 Task: Remove interval 1 from the date January 26, 2024.
Action: Mouse moved to (486, 374)
Screenshot: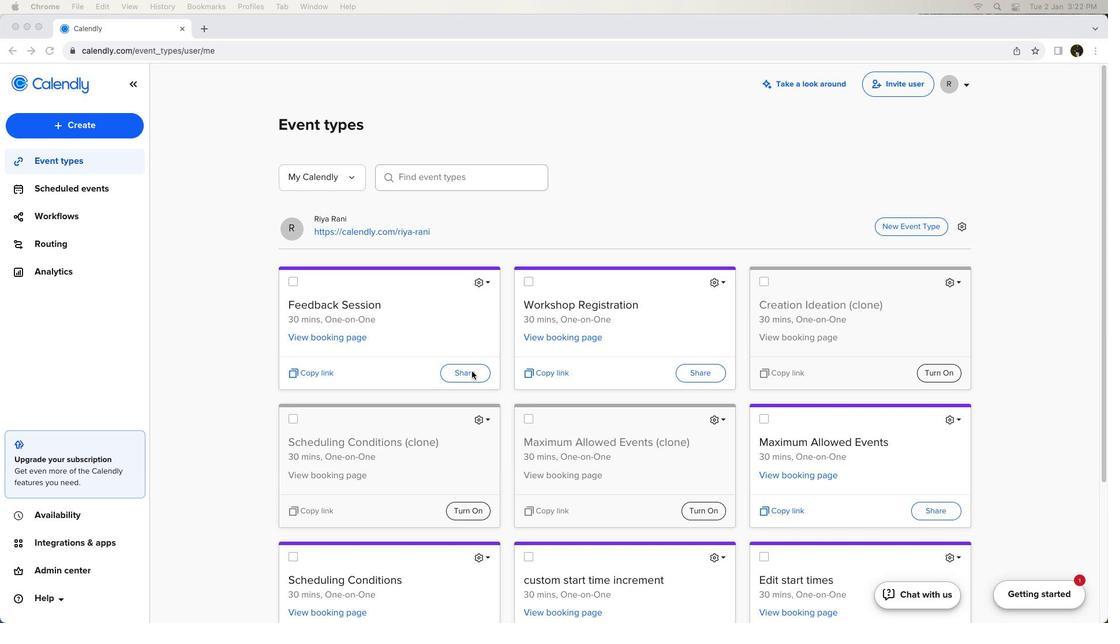 
Action: Mouse pressed left at (486, 374)
Screenshot: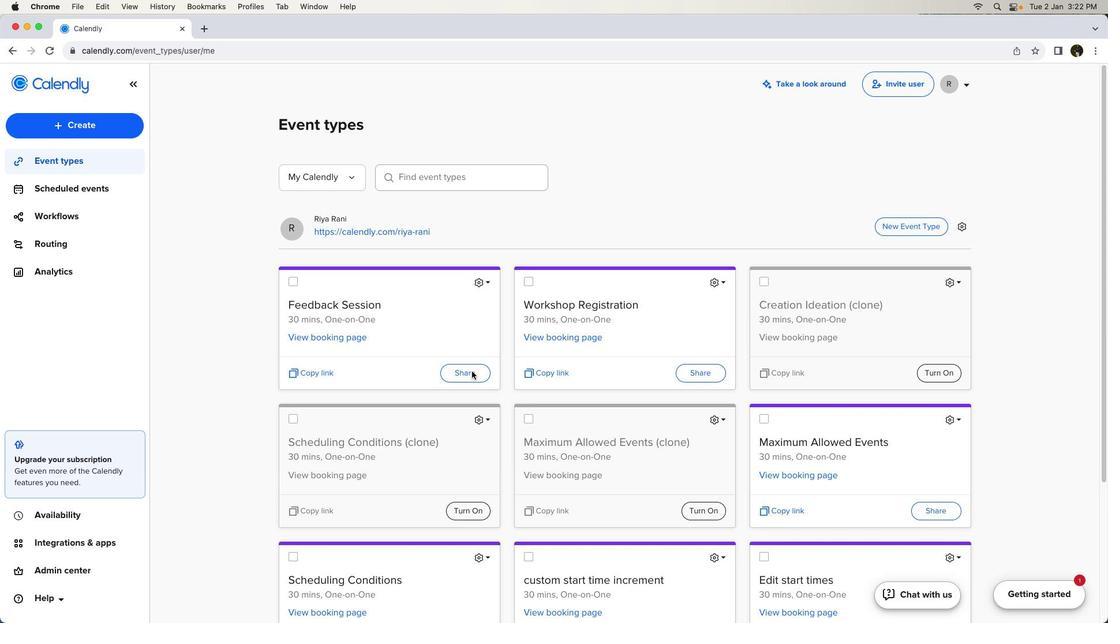 
Action: Mouse pressed left at (486, 374)
Screenshot: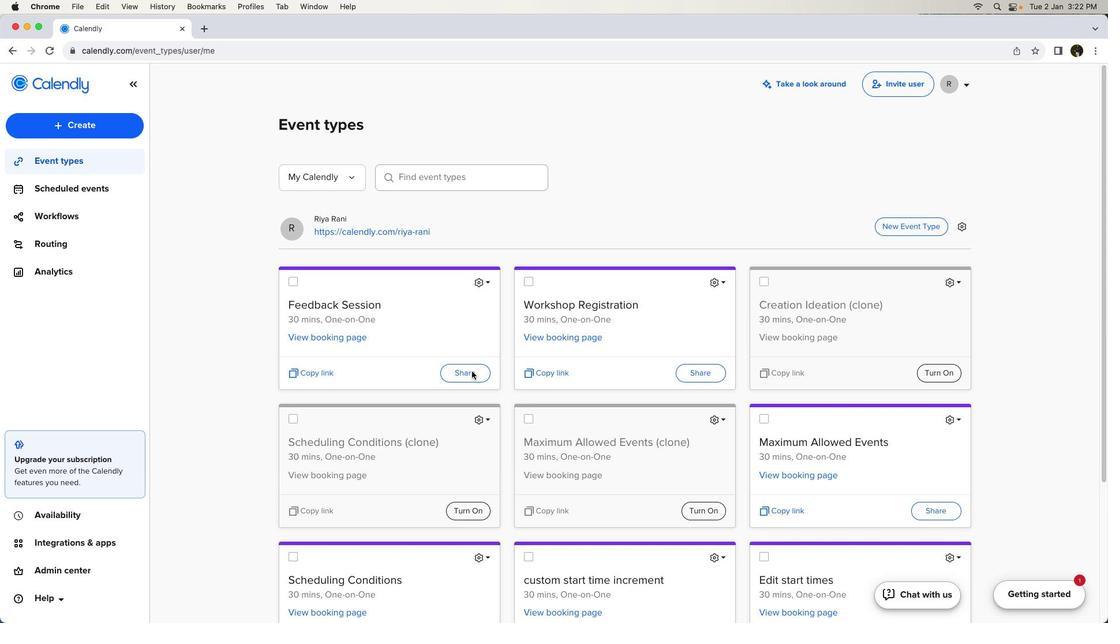 
Action: Mouse moved to (677, 353)
Screenshot: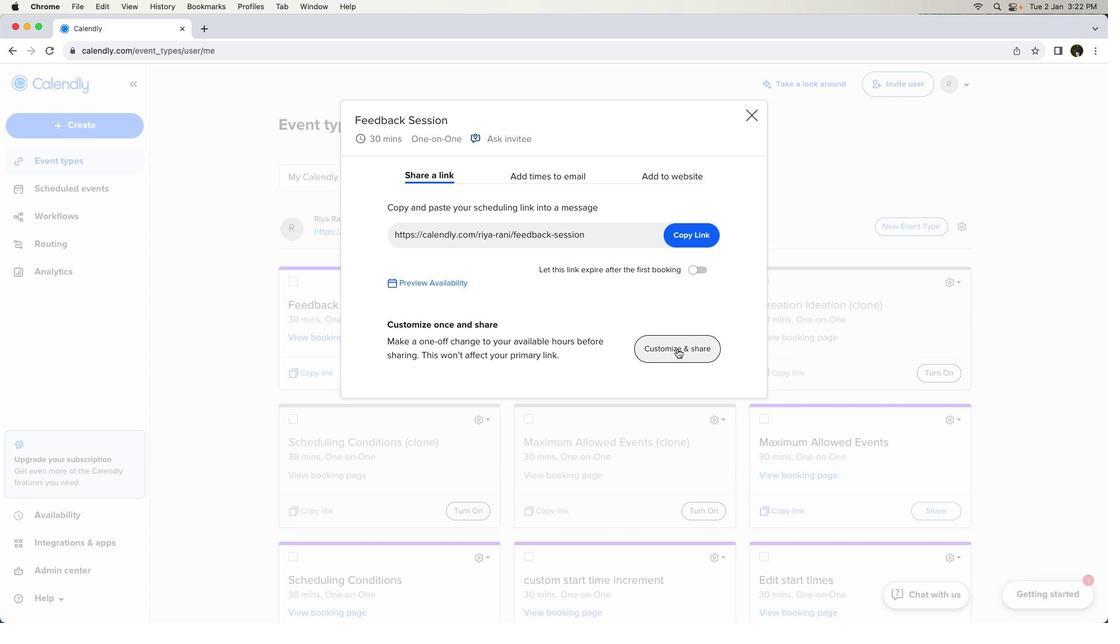
Action: Mouse pressed left at (677, 353)
Screenshot: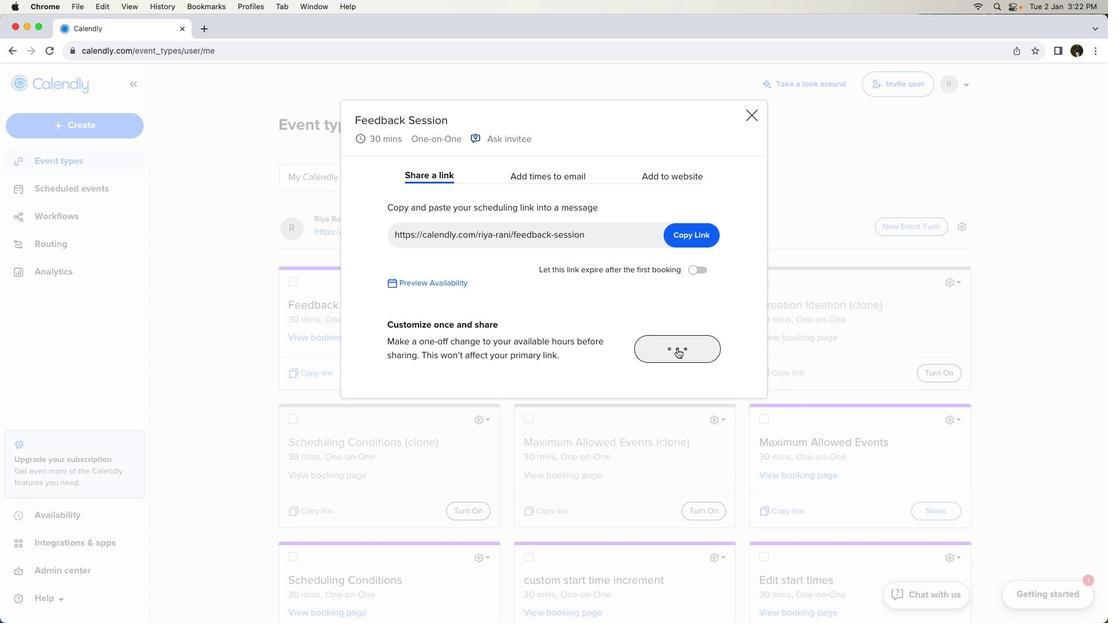 
Action: Mouse moved to (635, 396)
Screenshot: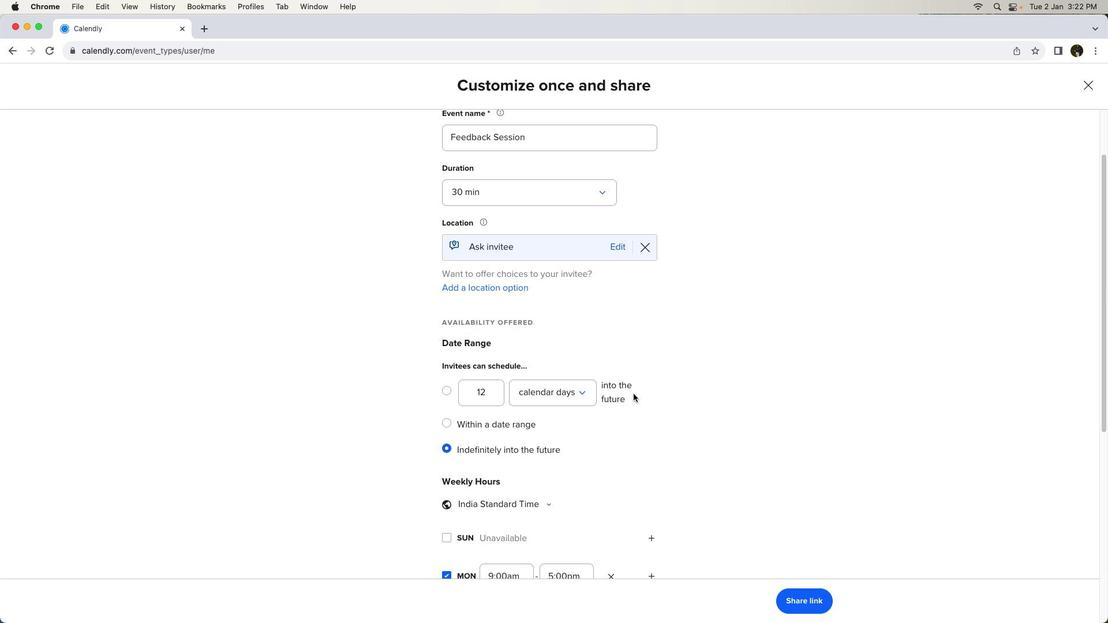 
Action: Mouse scrolled (635, 396) with delta (48, 31)
Screenshot: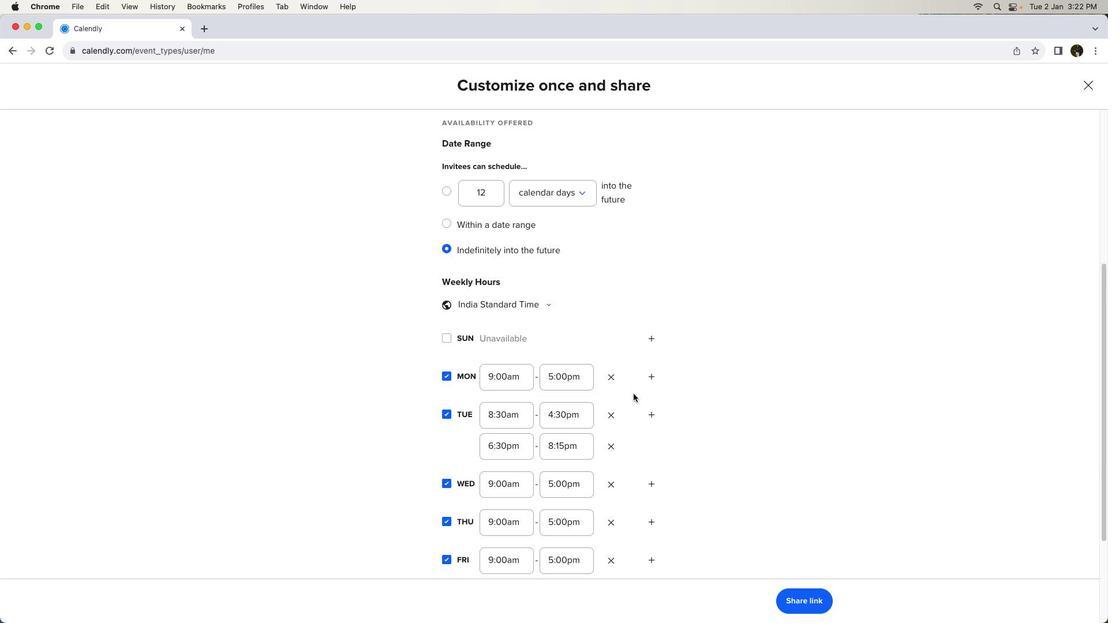 
Action: Mouse moved to (635, 396)
Screenshot: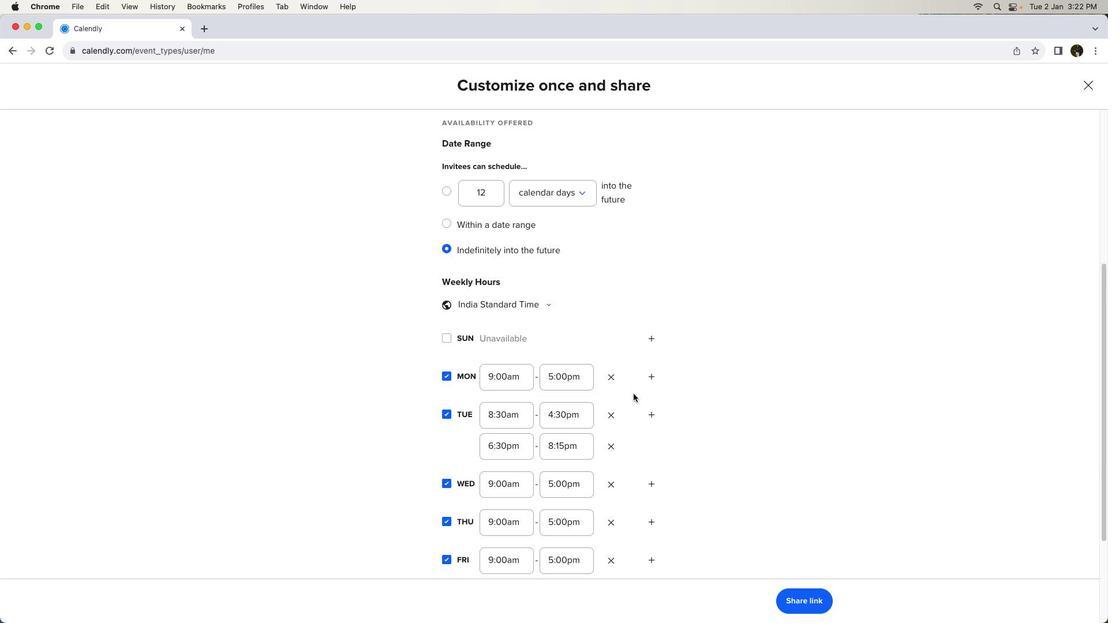 
Action: Mouse scrolled (635, 396) with delta (48, 31)
Screenshot: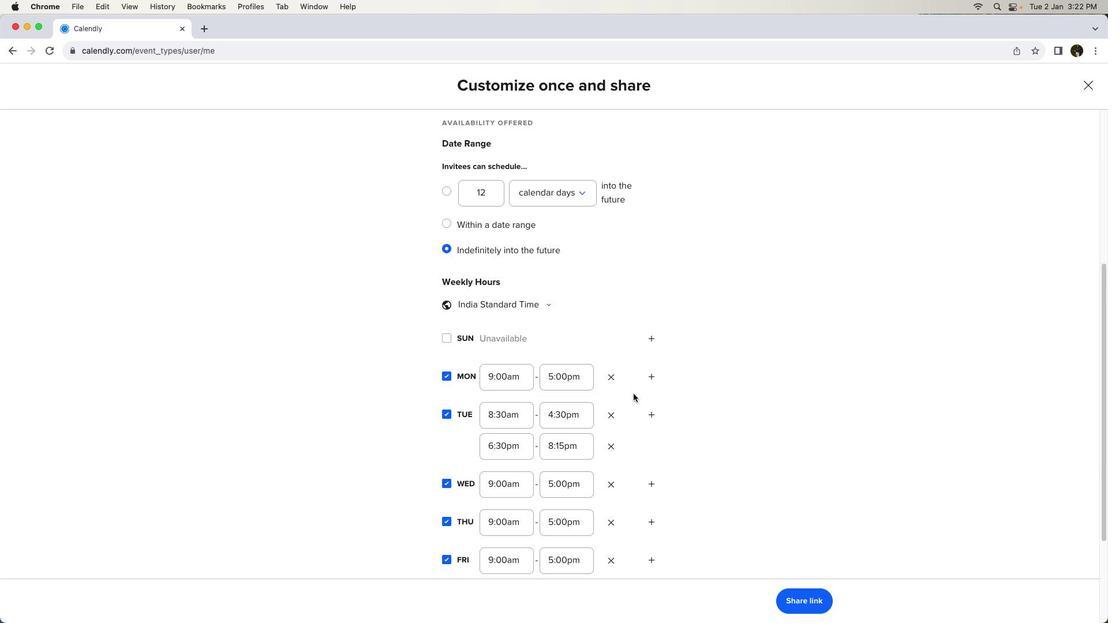 
Action: Mouse moved to (636, 395)
Screenshot: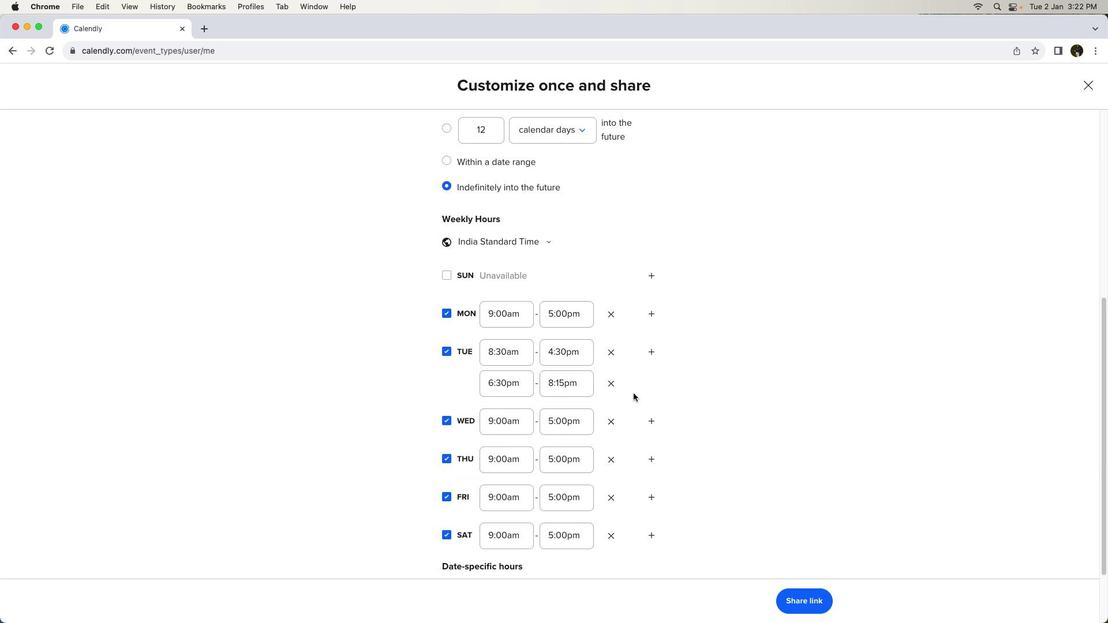 
Action: Mouse scrolled (636, 395) with delta (48, 31)
Screenshot: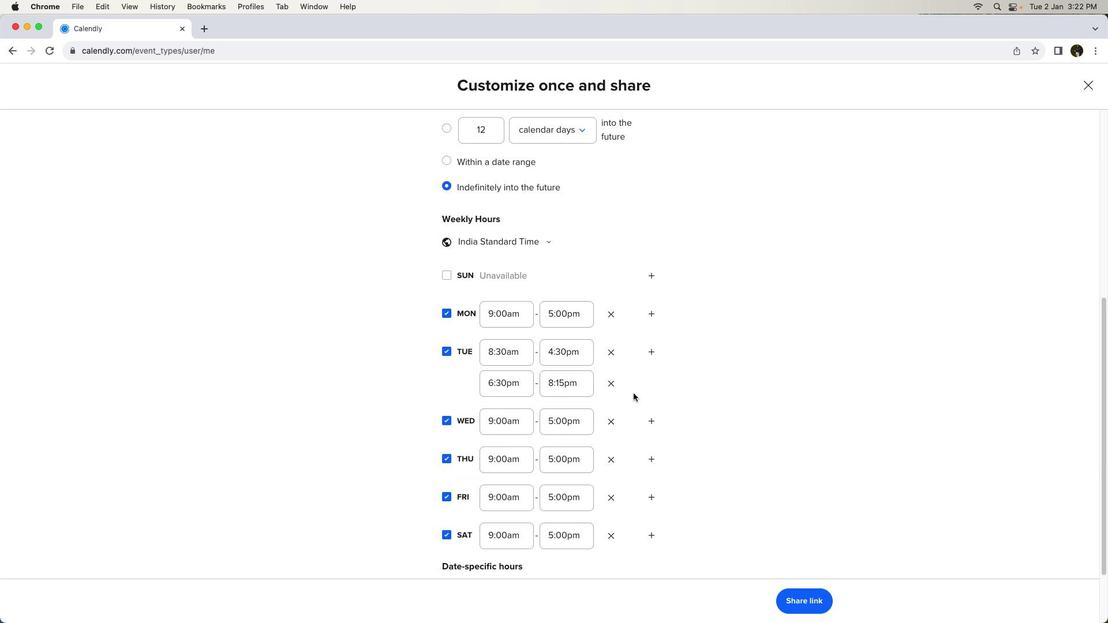 
Action: Mouse scrolled (636, 395) with delta (48, 30)
Screenshot: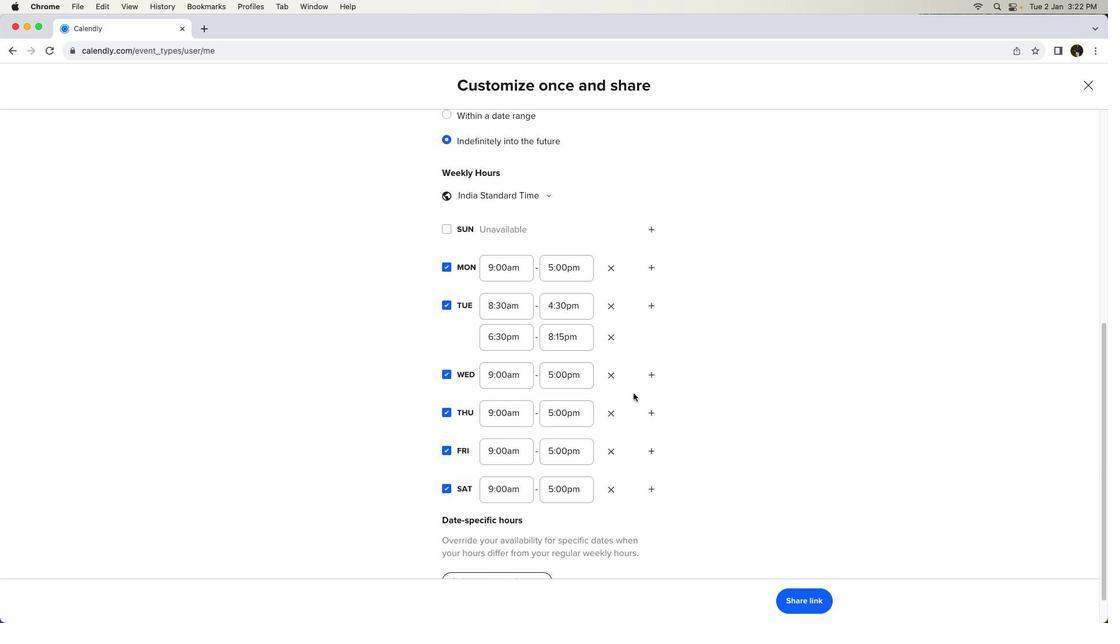 
Action: Mouse scrolled (636, 395) with delta (48, 30)
Screenshot: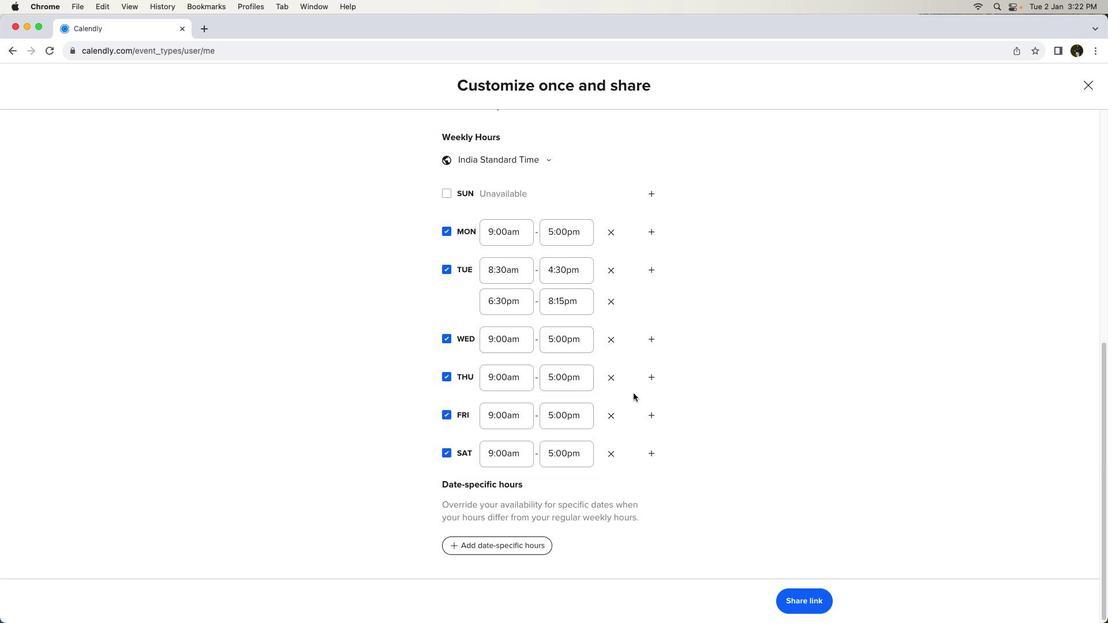 
Action: Mouse moved to (636, 395)
Screenshot: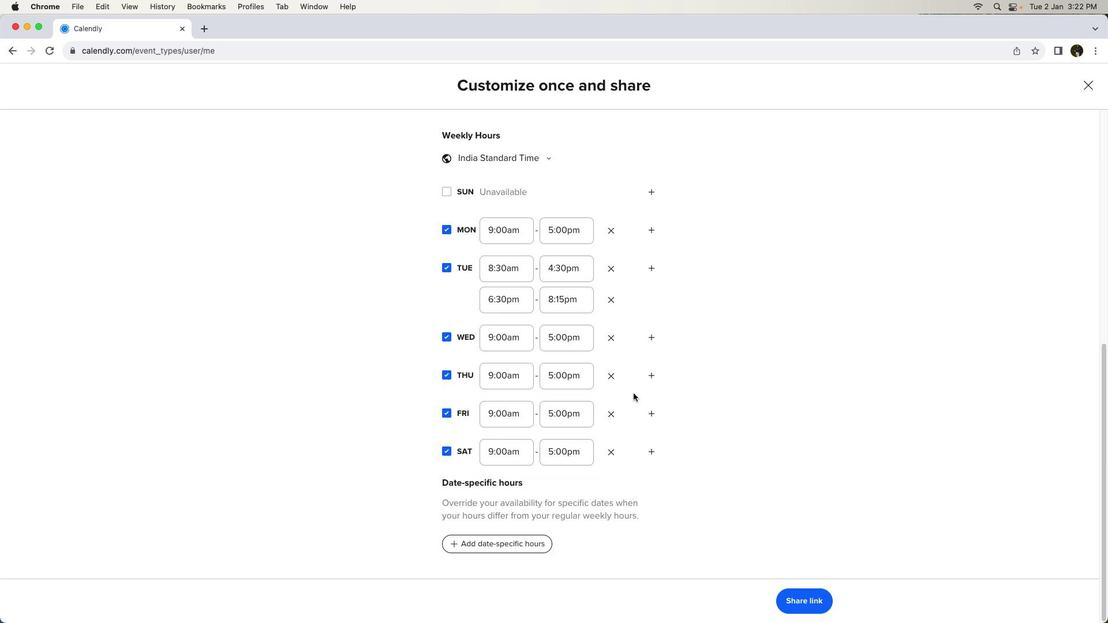 
Action: Mouse scrolled (636, 395) with delta (48, 29)
Screenshot: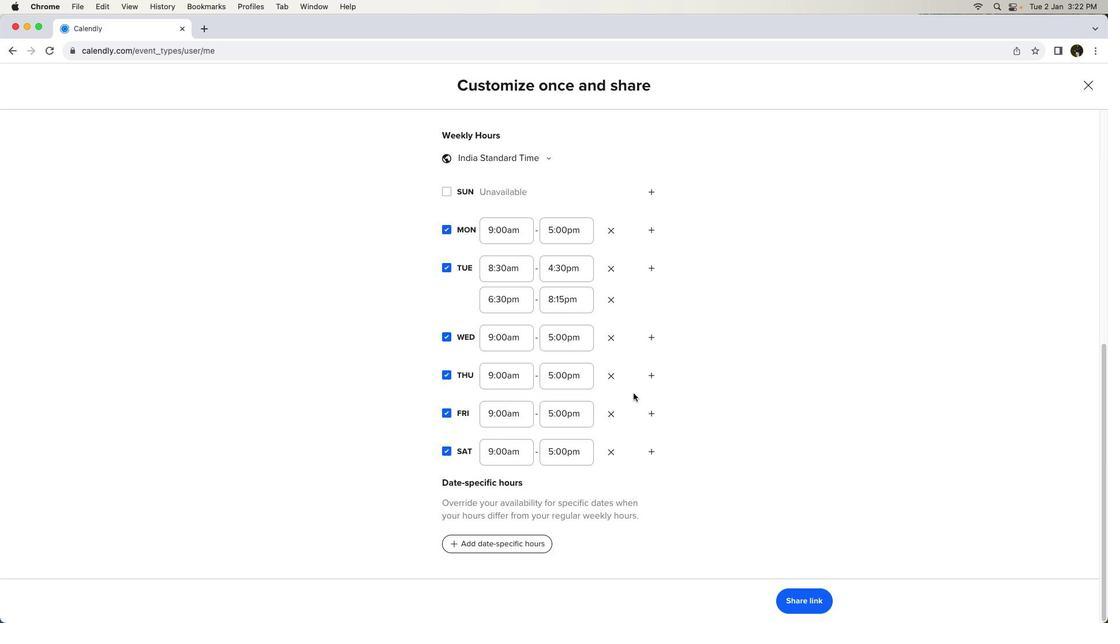 
Action: Mouse moved to (636, 394)
Screenshot: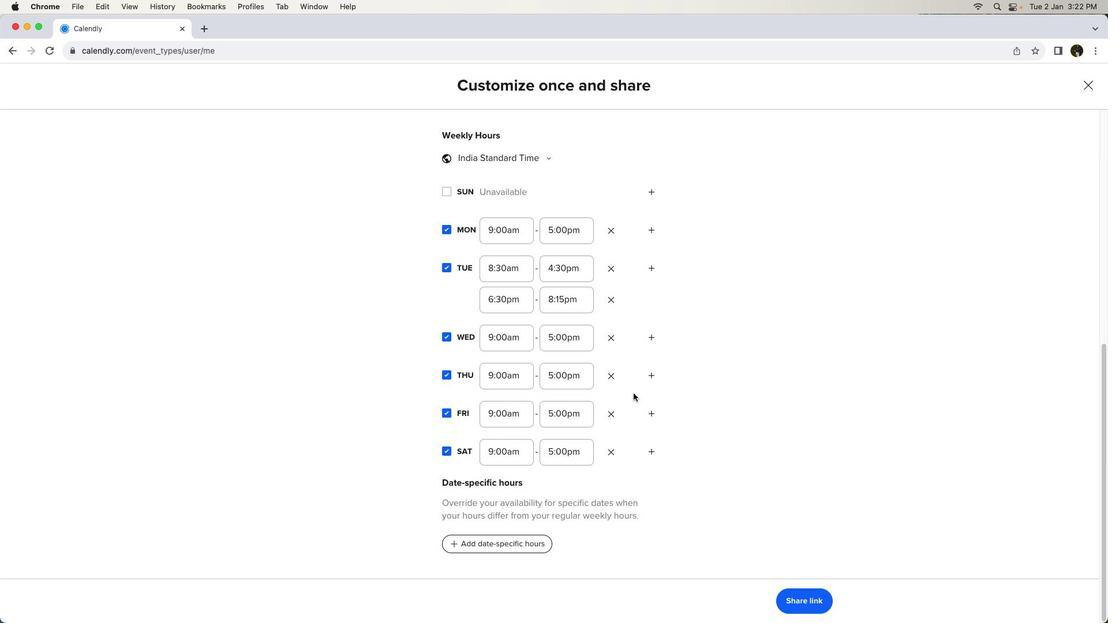 
Action: Mouse scrolled (636, 394) with delta (48, 31)
Screenshot: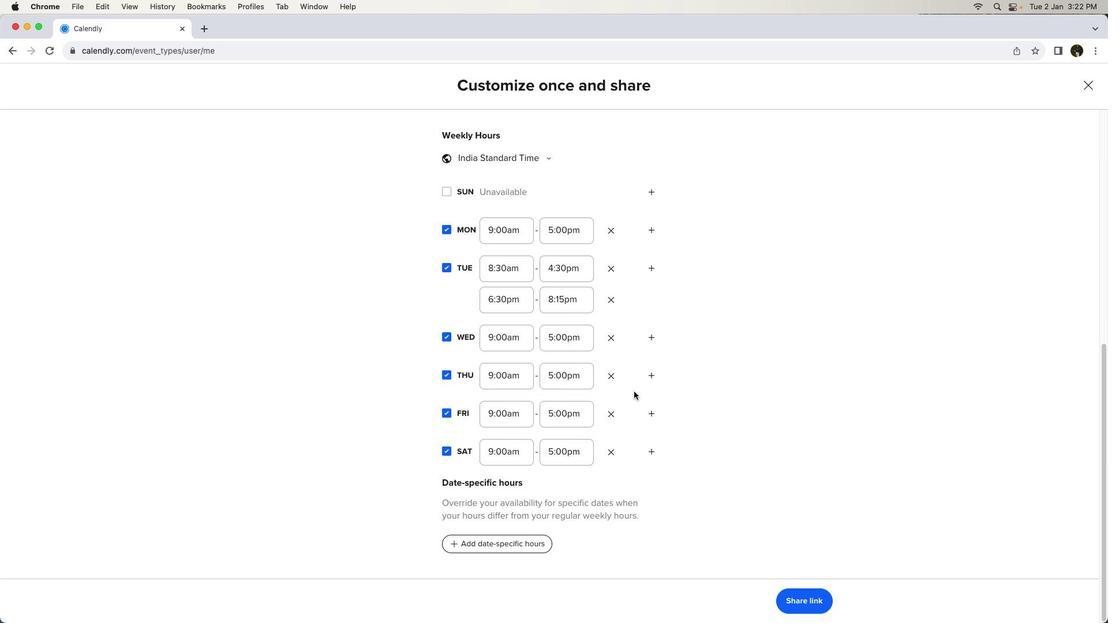 
Action: Mouse scrolled (636, 394) with delta (48, 31)
Screenshot: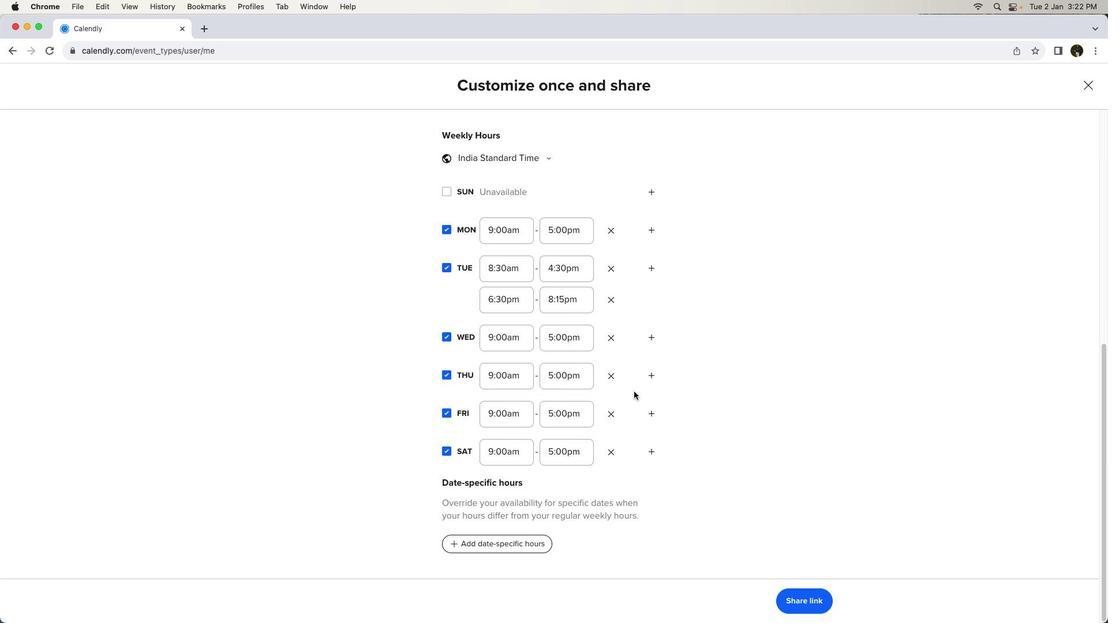 
Action: Mouse scrolled (636, 394) with delta (48, 31)
Screenshot: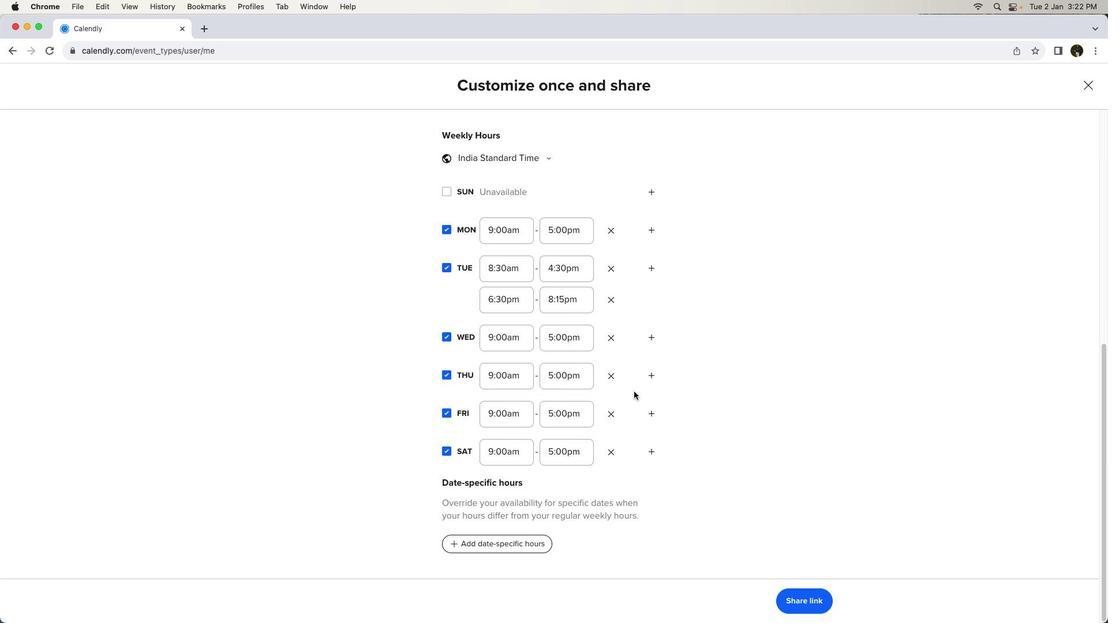 
Action: Mouse scrolled (636, 394) with delta (48, 30)
Screenshot: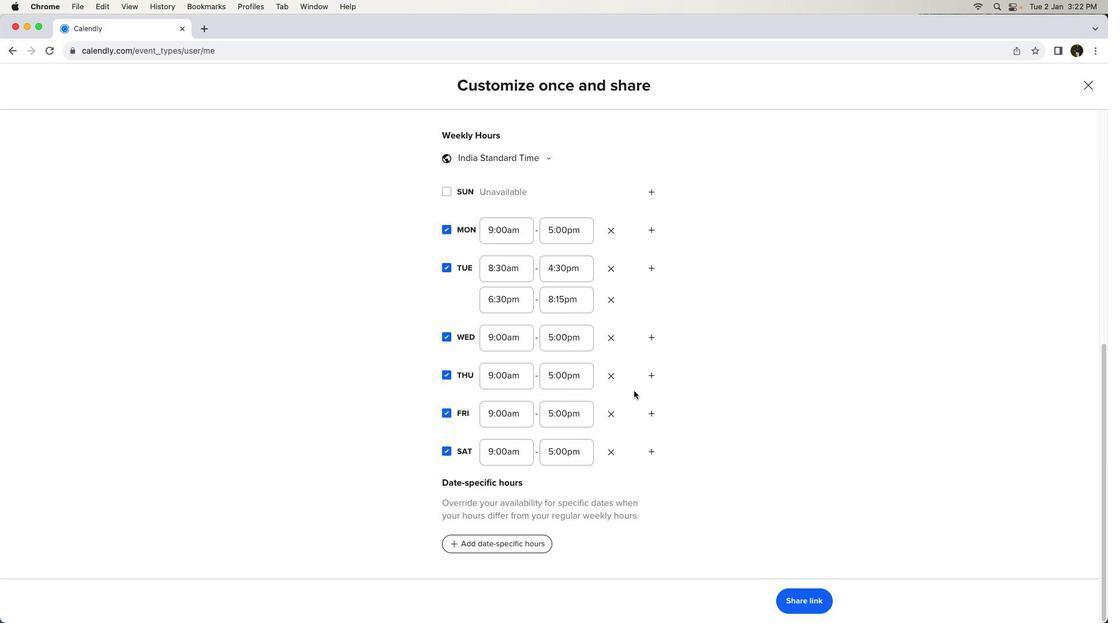 
Action: Mouse moved to (636, 393)
Screenshot: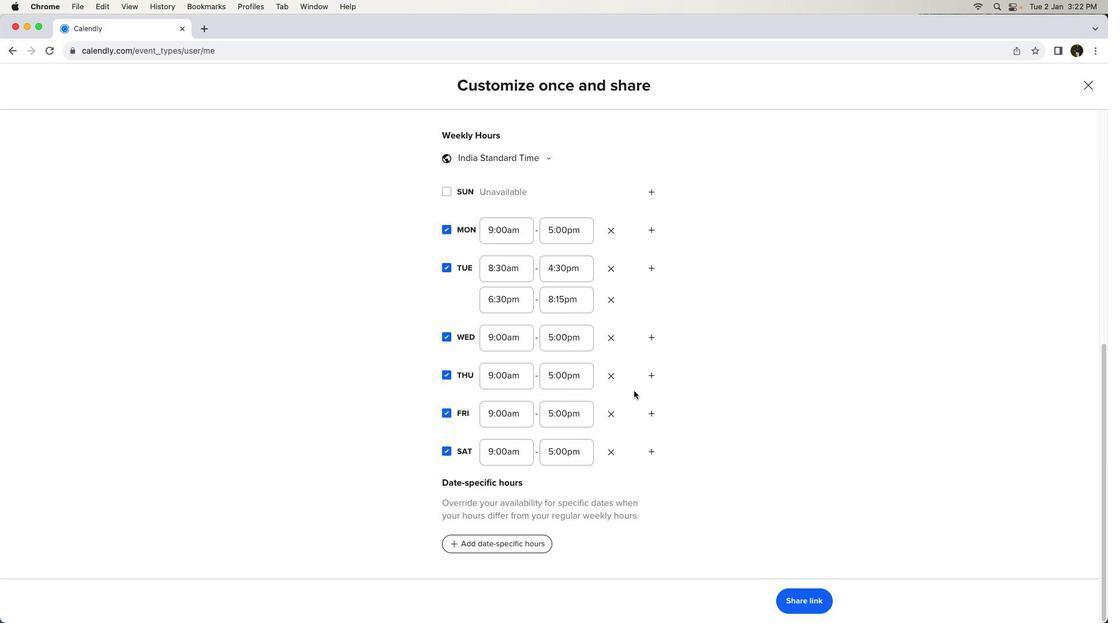 
Action: Mouse scrolled (636, 393) with delta (48, 29)
Screenshot: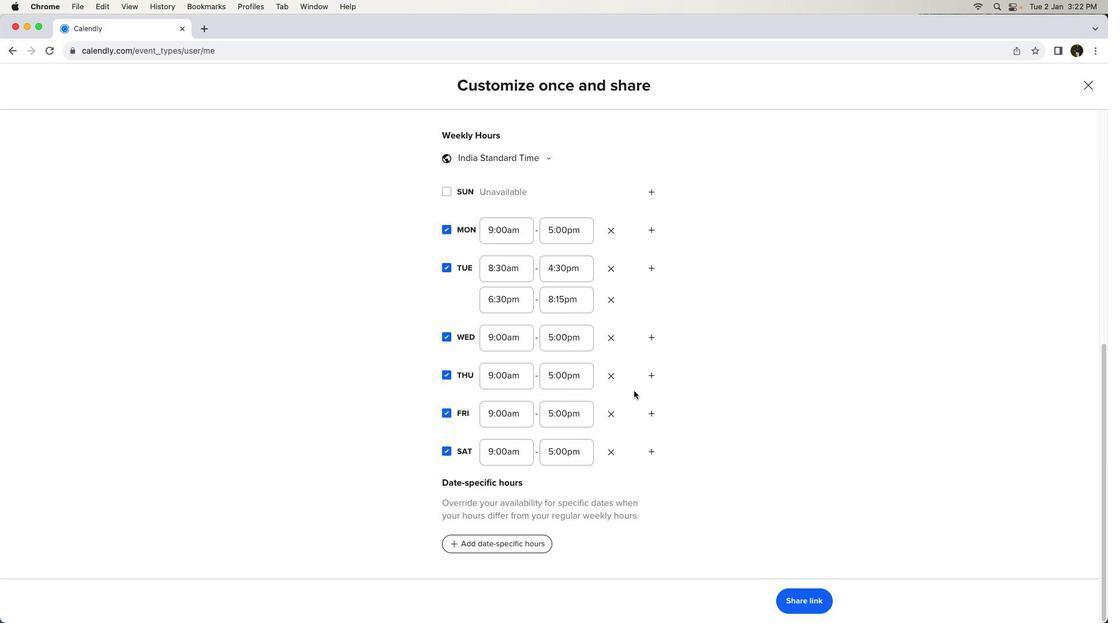 
Action: Mouse moved to (637, 393)
Screenshot: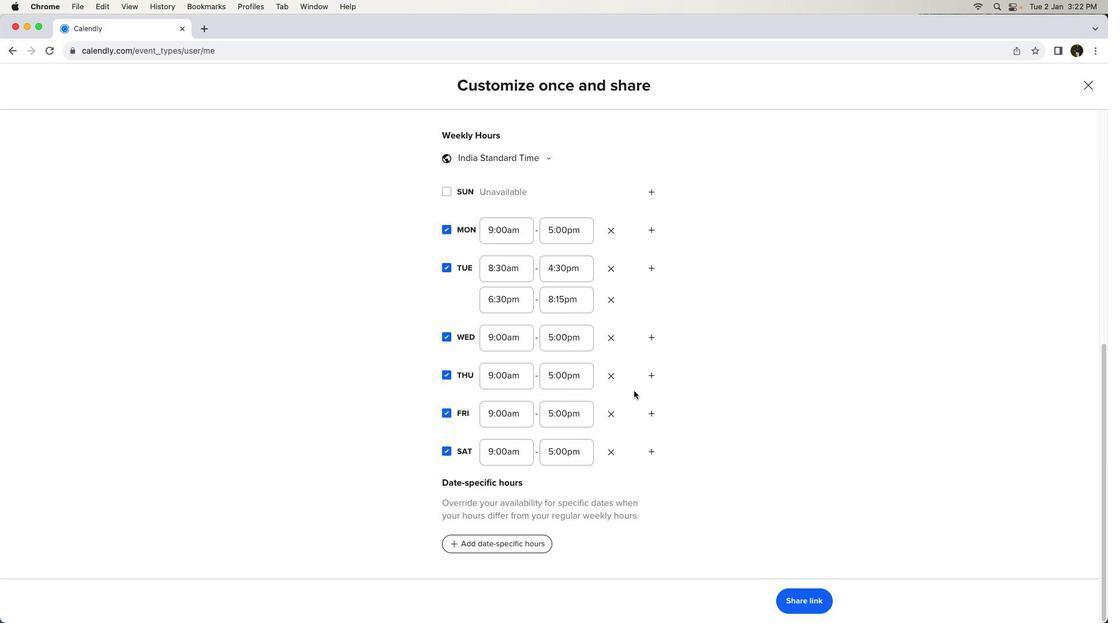 
Action: Mouse scrolled (637, 393) with delta (48, 29)
Screenshot: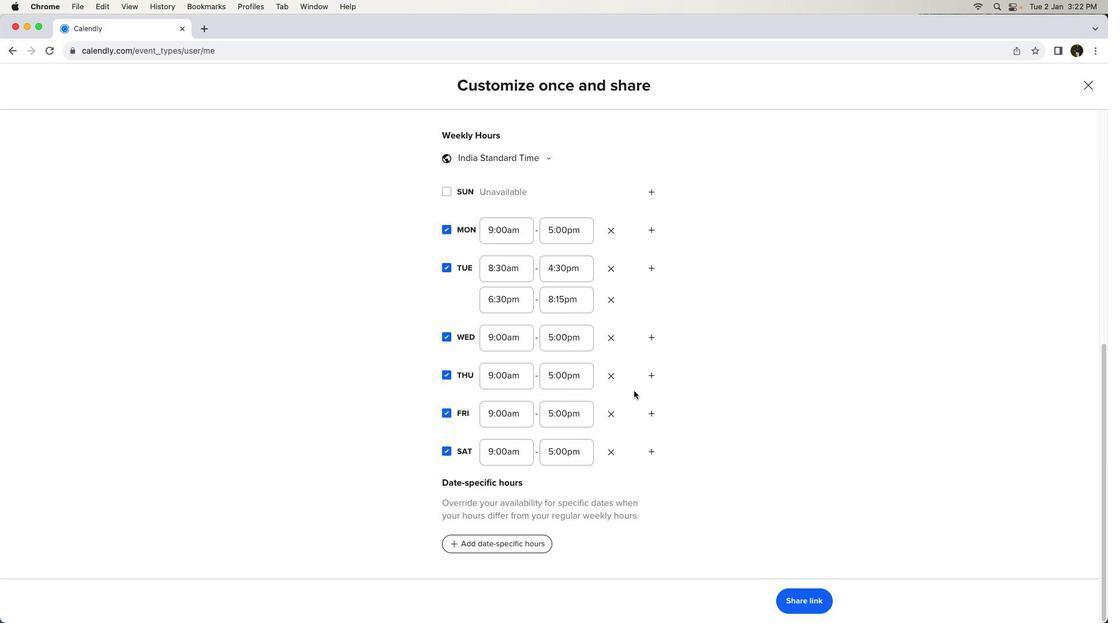 
Action: Mouse moved to (527, 537)
Screenshot: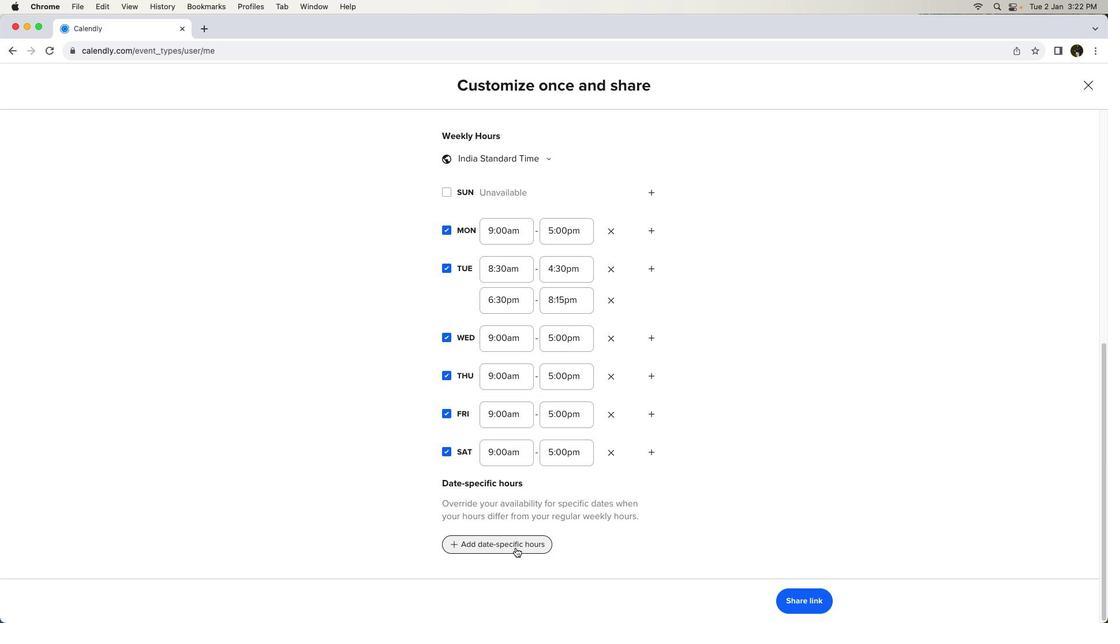 
Action: Mouse pressed left at (527, 537)
Screenshot: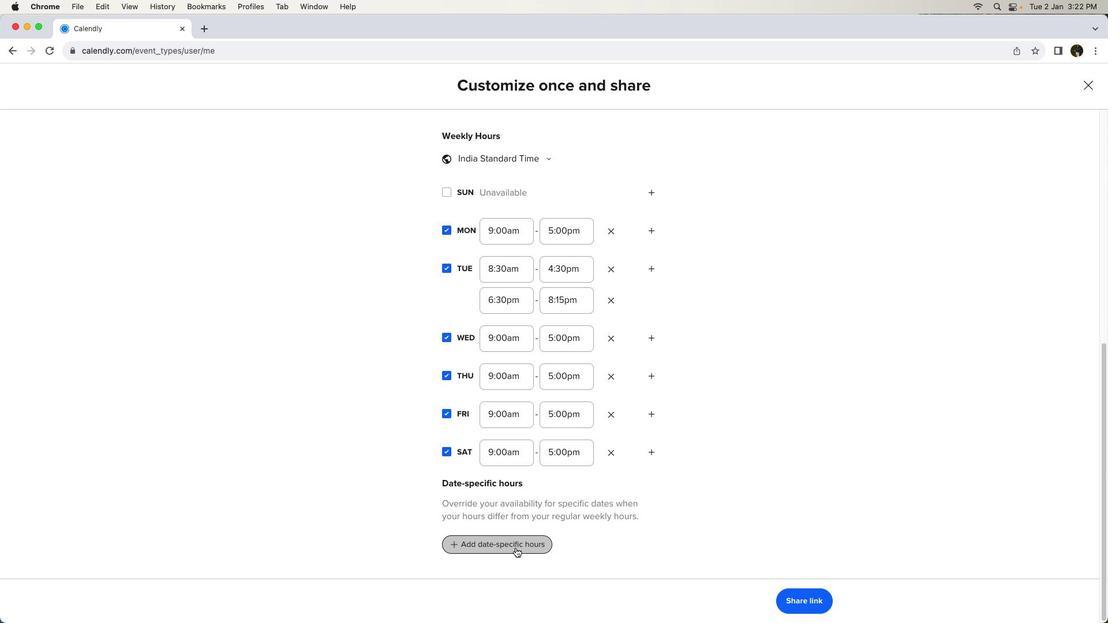 
Action: Mouse moved to (621, 346)
Screenshot: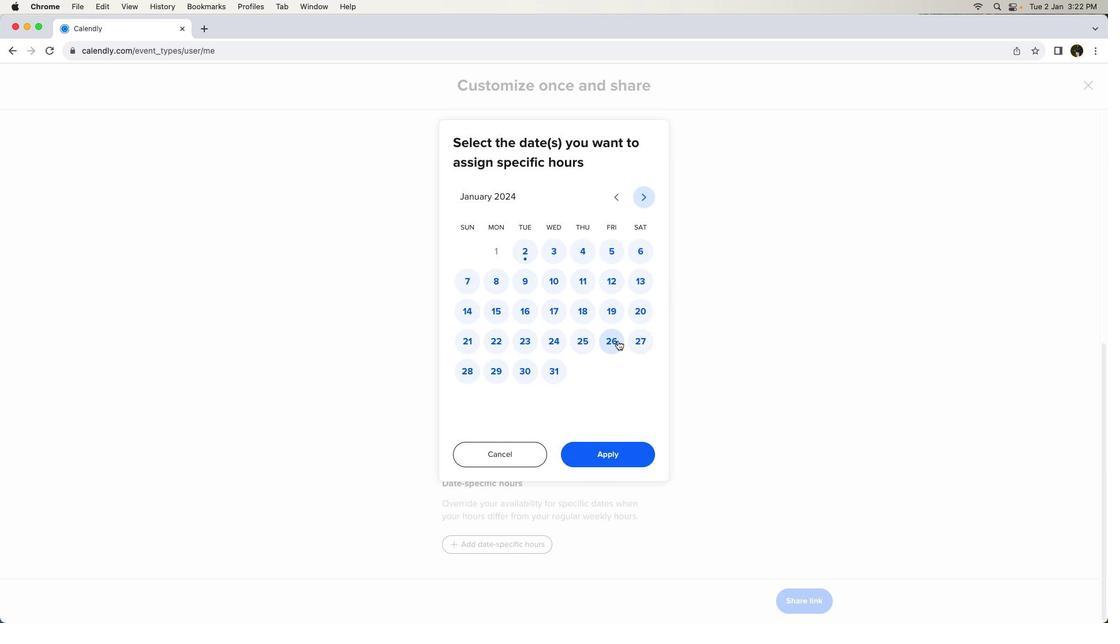 
Action: Mouse pressed left at (621, 346)
Screenshot: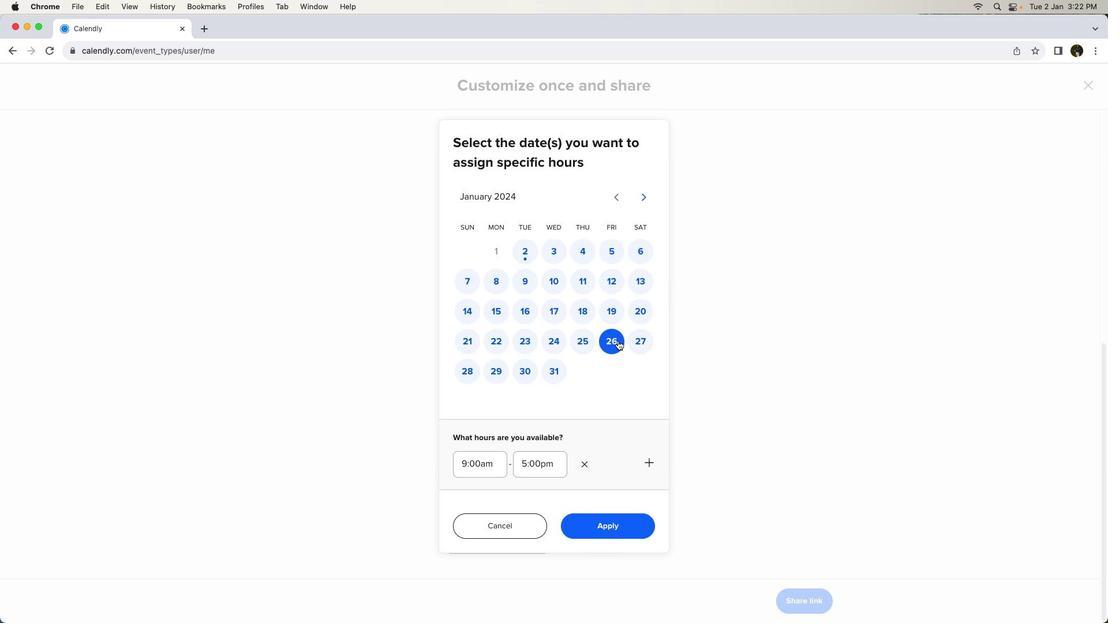 
Action: Mouse moved to (591, 463)
Screenshot: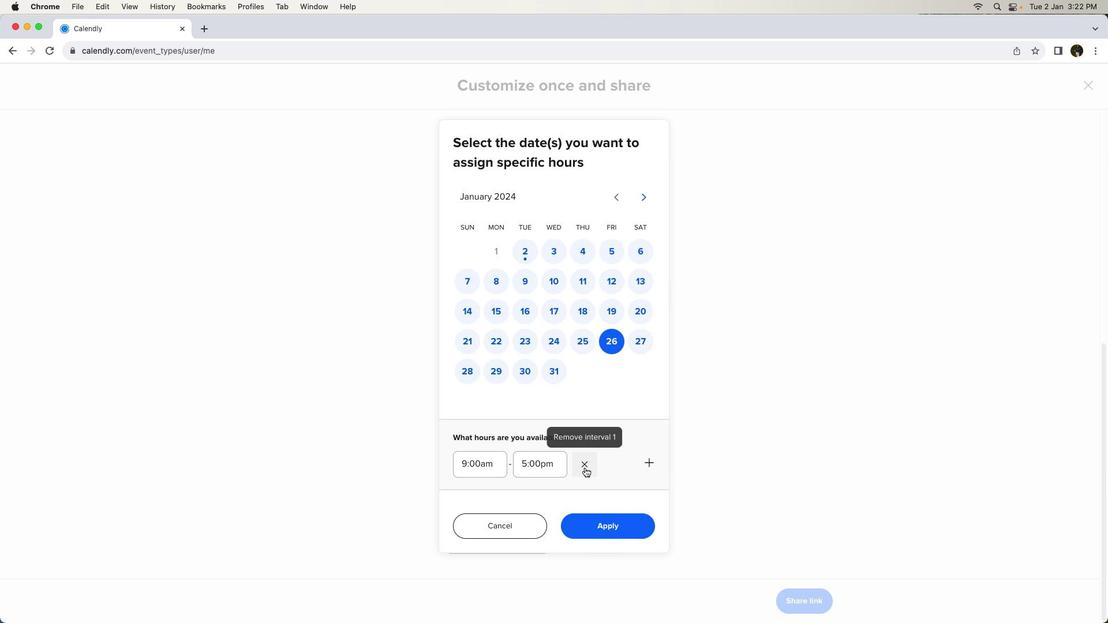 
Action: Mouse pressed left at (591, 463)
Screenshot: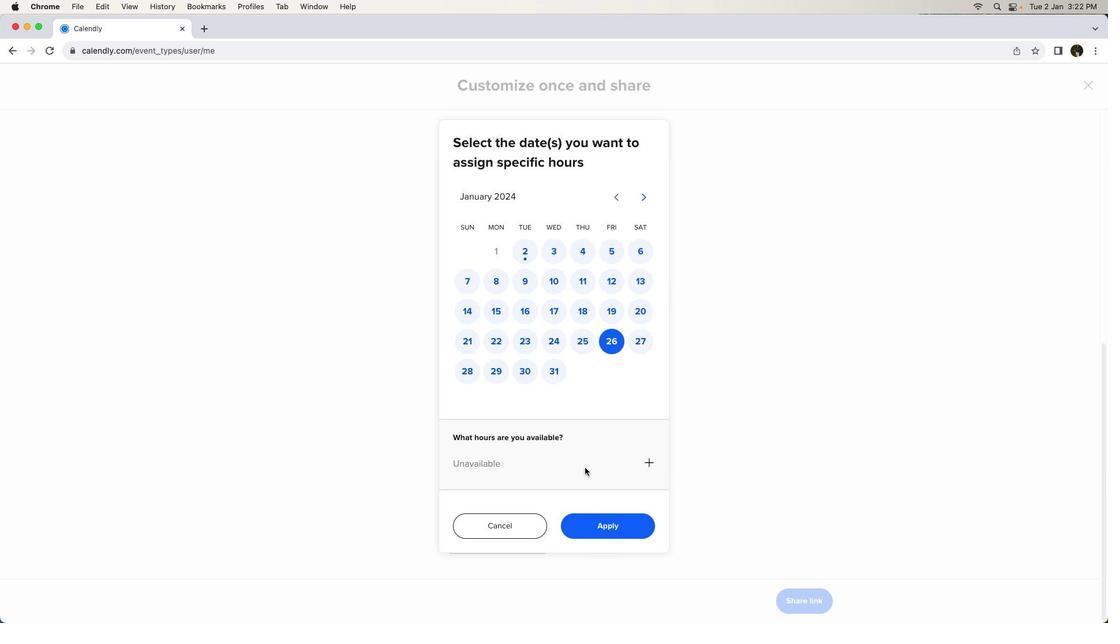 
Action: Mouse moved to (613, 516)
Screenshot: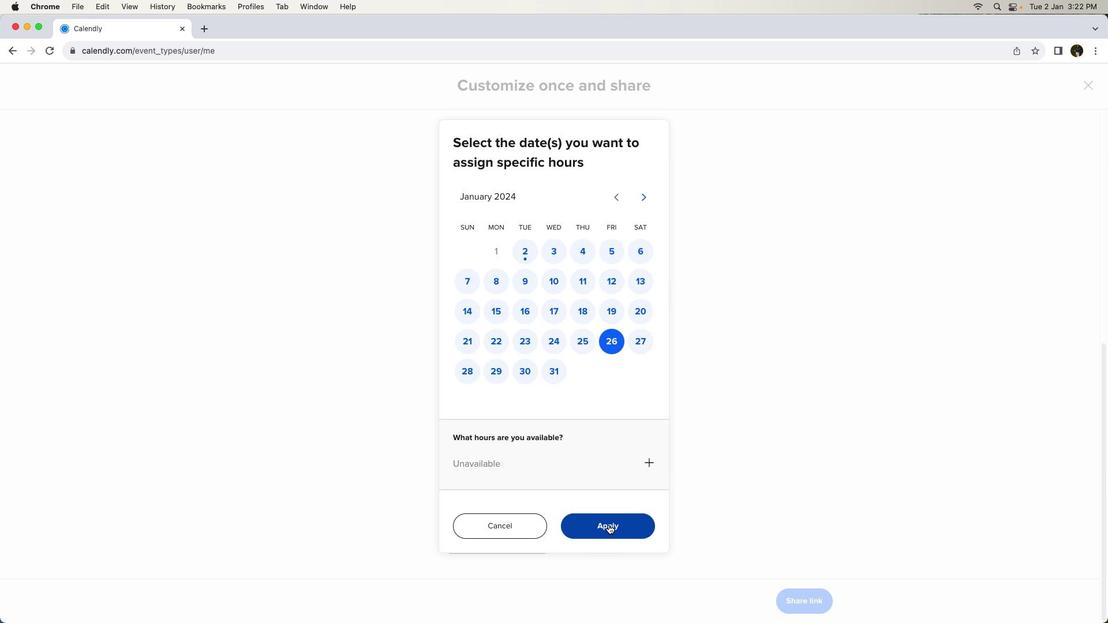 
Action: Mouse pressed left at (613, 516)
Screenshot: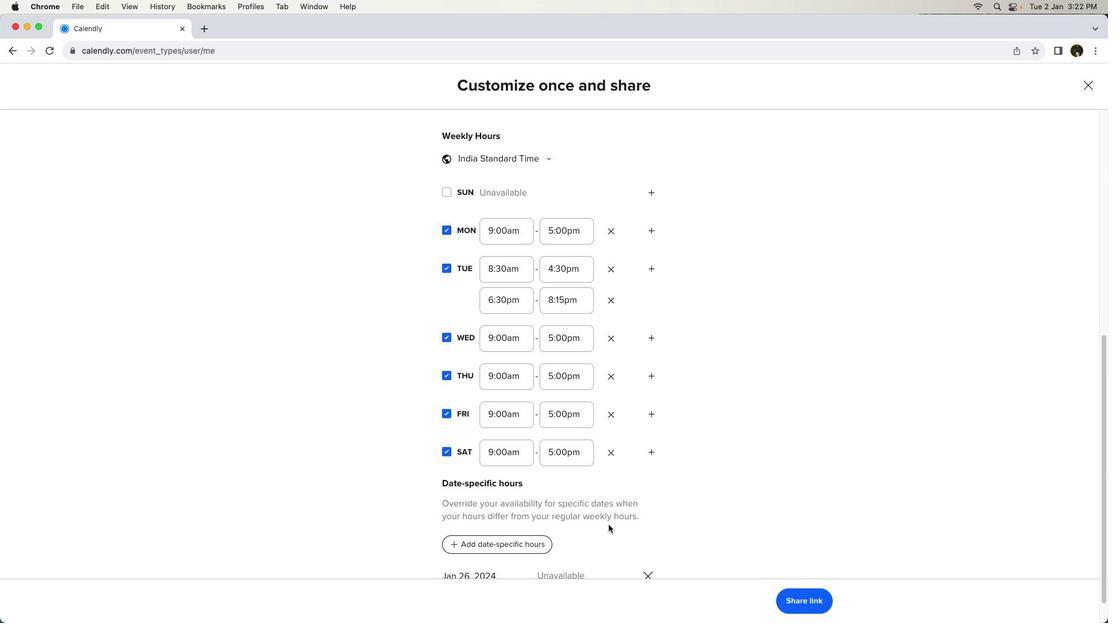 
Action: Mouse moved to (700, 504)
Screenshot: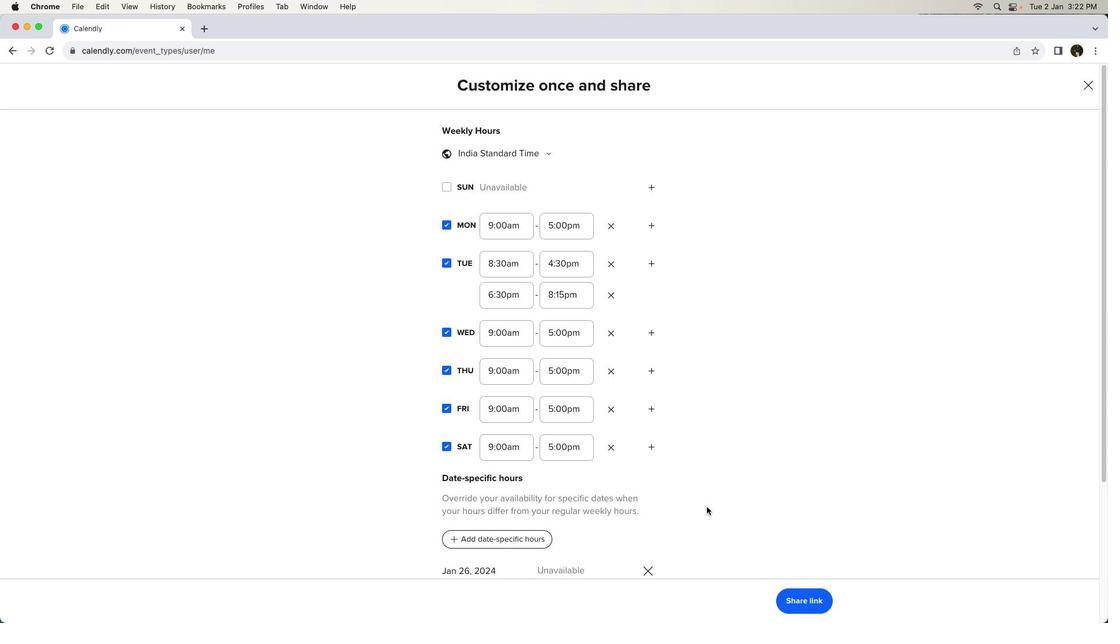 
Action: Mouse scrolled (700, 504) with delta (48, 31)
Screenshot: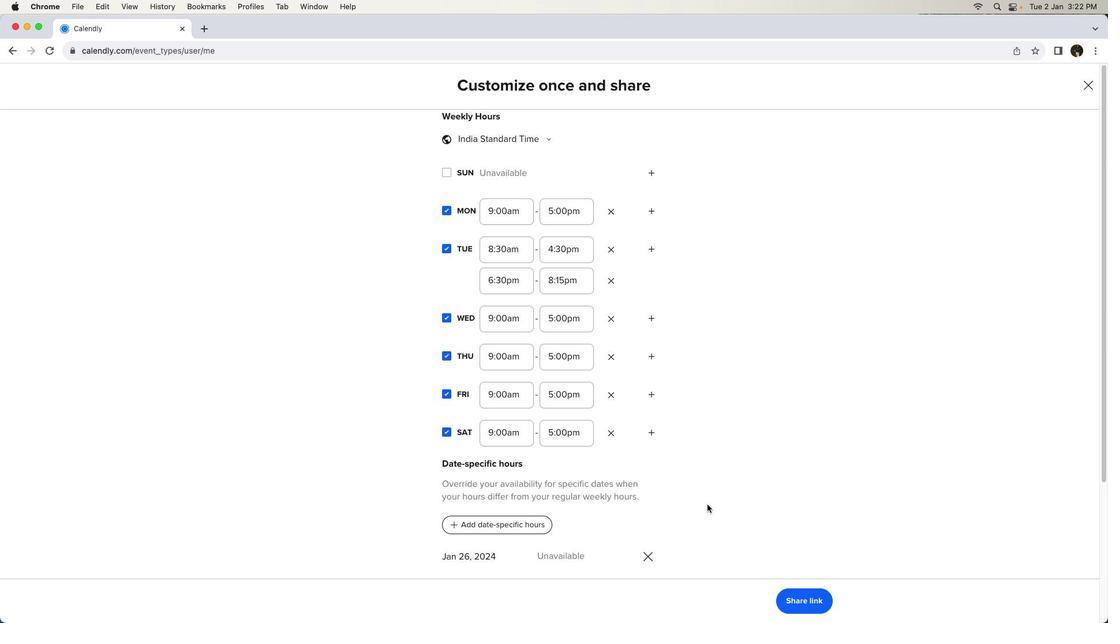 
Action: Mouse moved to (702, 503)
Screenshot: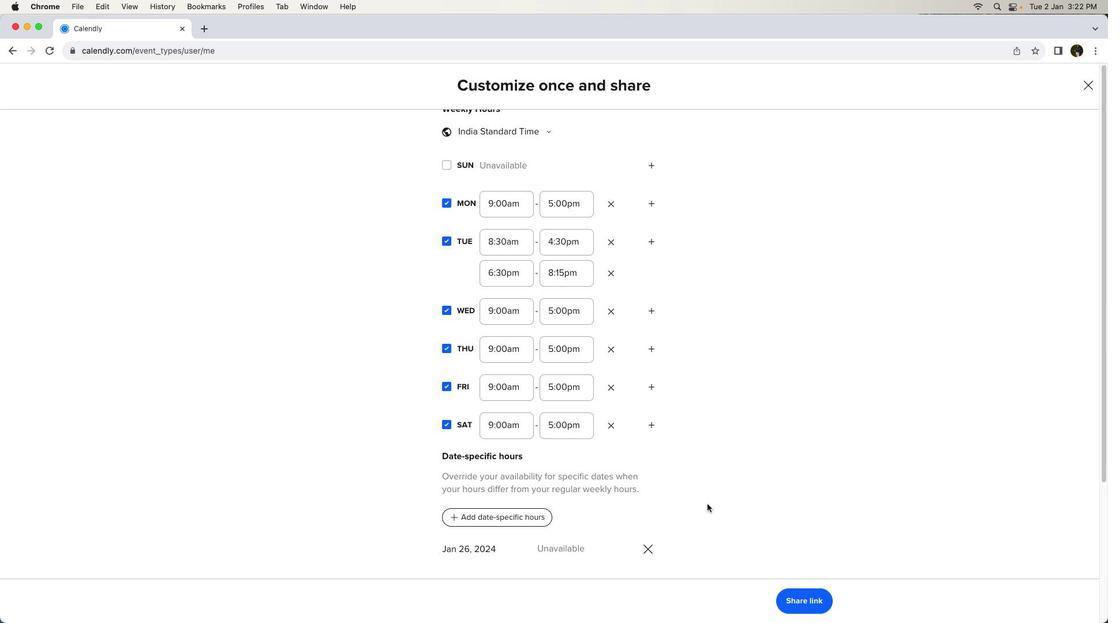 
Action: Mouse scrolled (702, 503) with delta (48, 31)
Screenshot: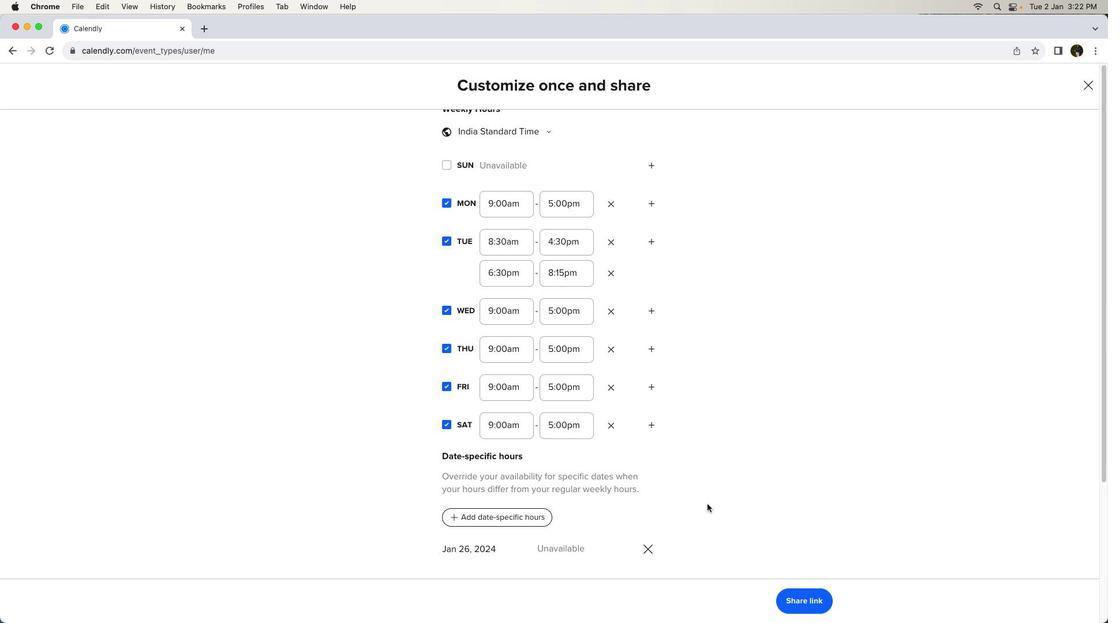 
Action: Mouse moved to (702, 503)
Screenshot: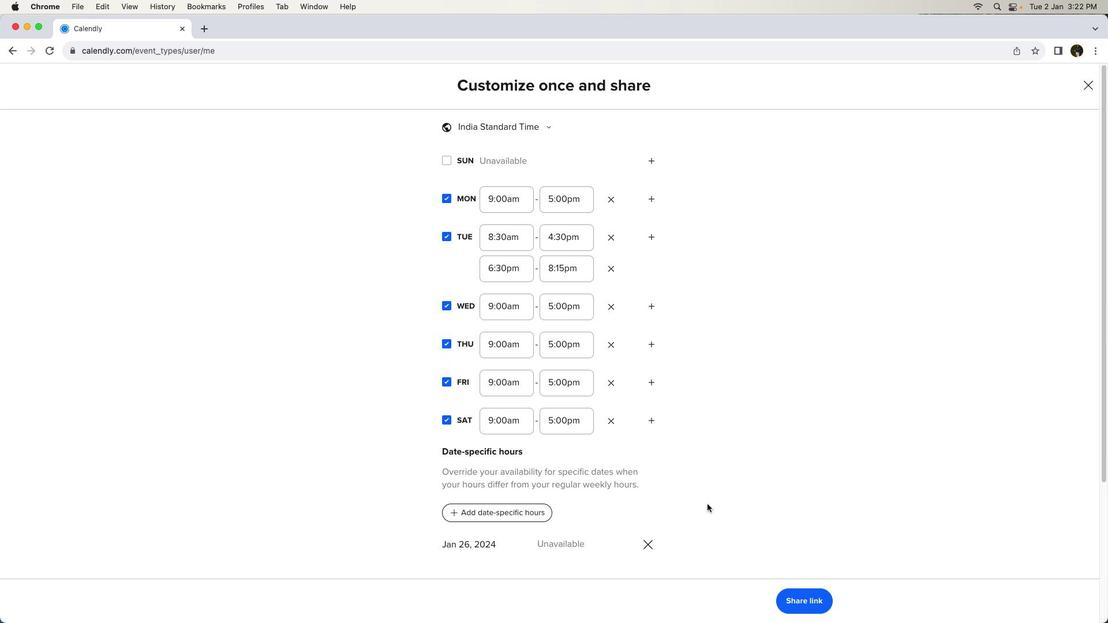 
Action: Mouse scrolled (702, 503) with delta (48, 31)
Screenshot: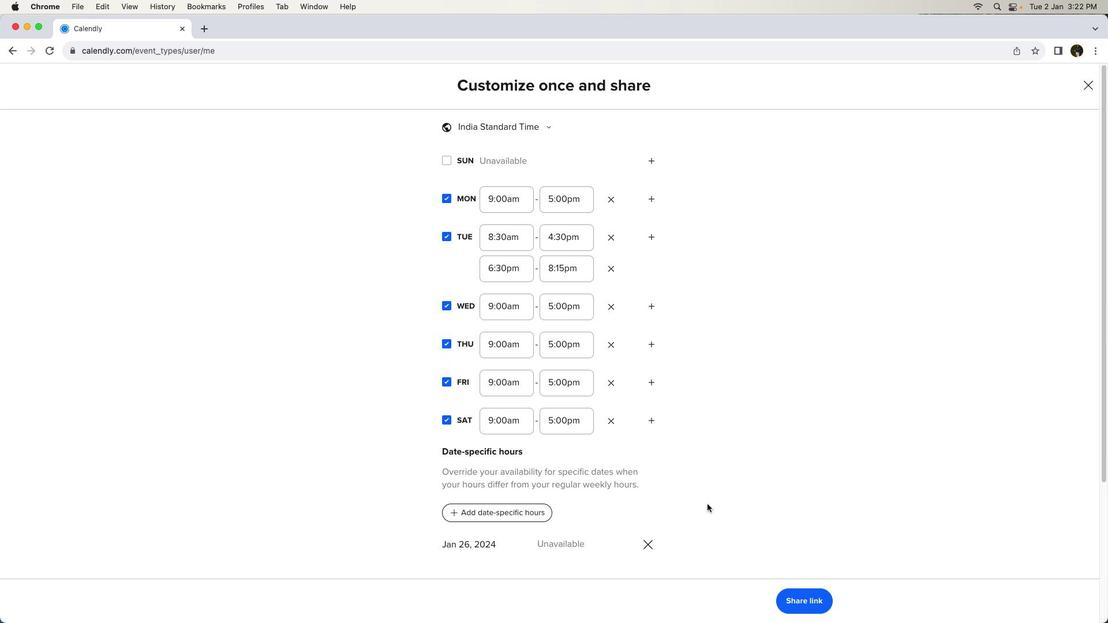 
Action: Mouse moved to (702, 502)
Screenshot: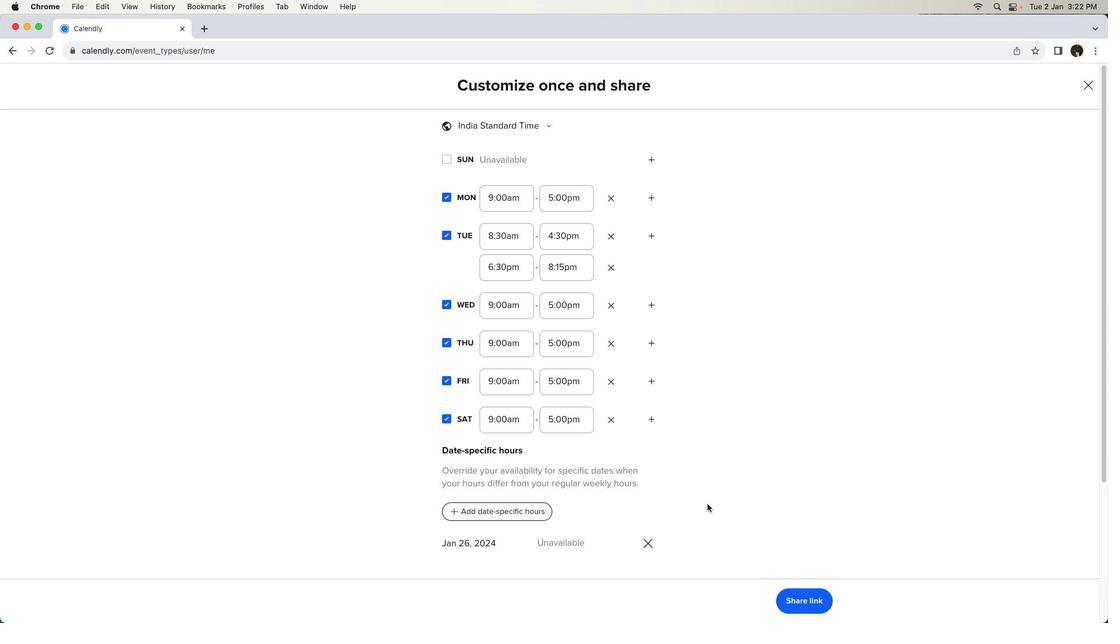 
Action: Mouse scrolled (702, 502) with delta (48, 30)
Screenshot: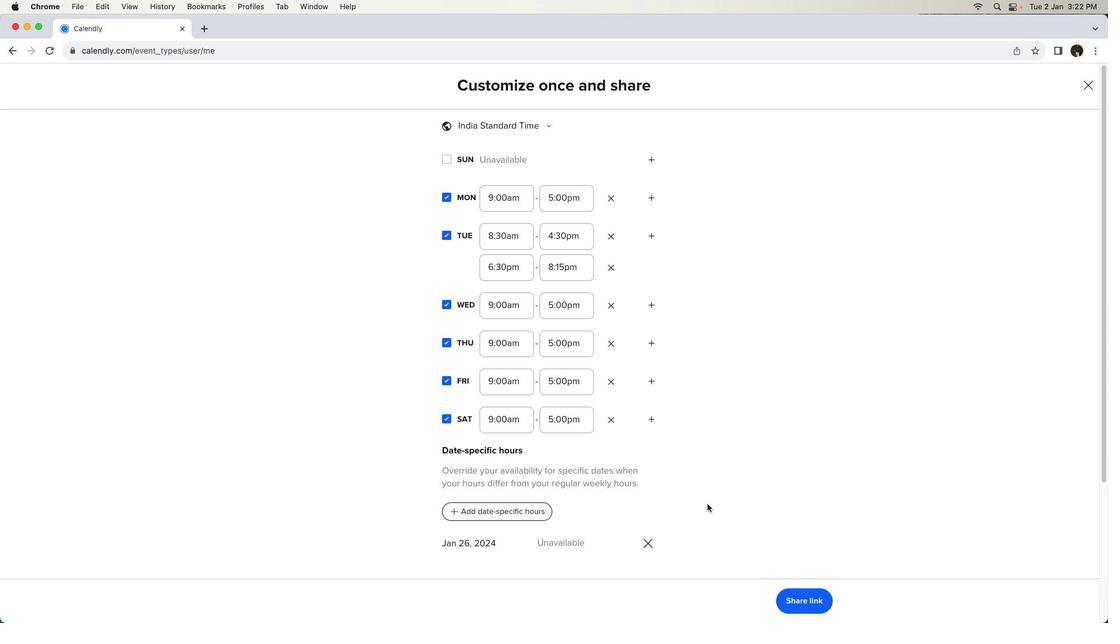 
Action: Mouse moved to (705, 497)
Screenshot: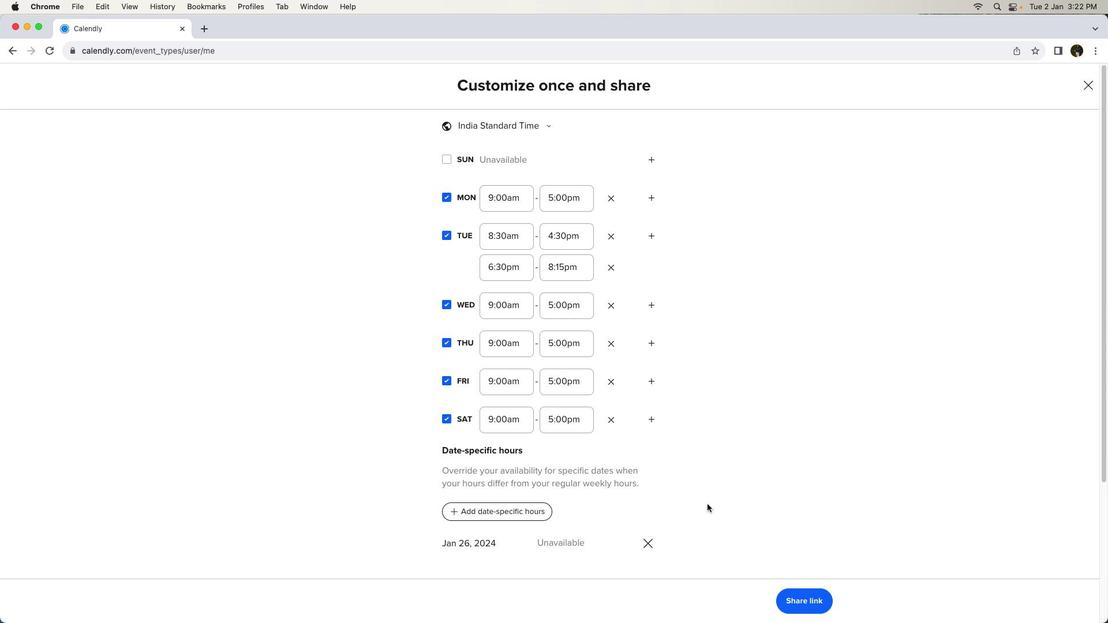 
Action: Mouse scrolled (705, 497) with delta (48, 30)
Screenshot: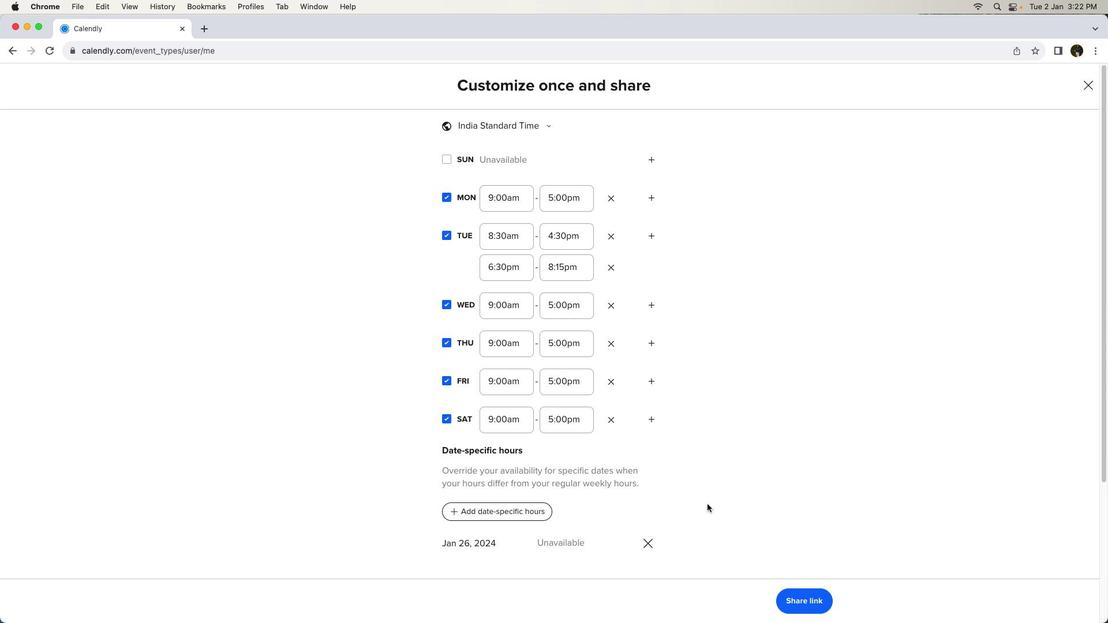 
Action: Mouse moved to (803, 591)
Screenshot: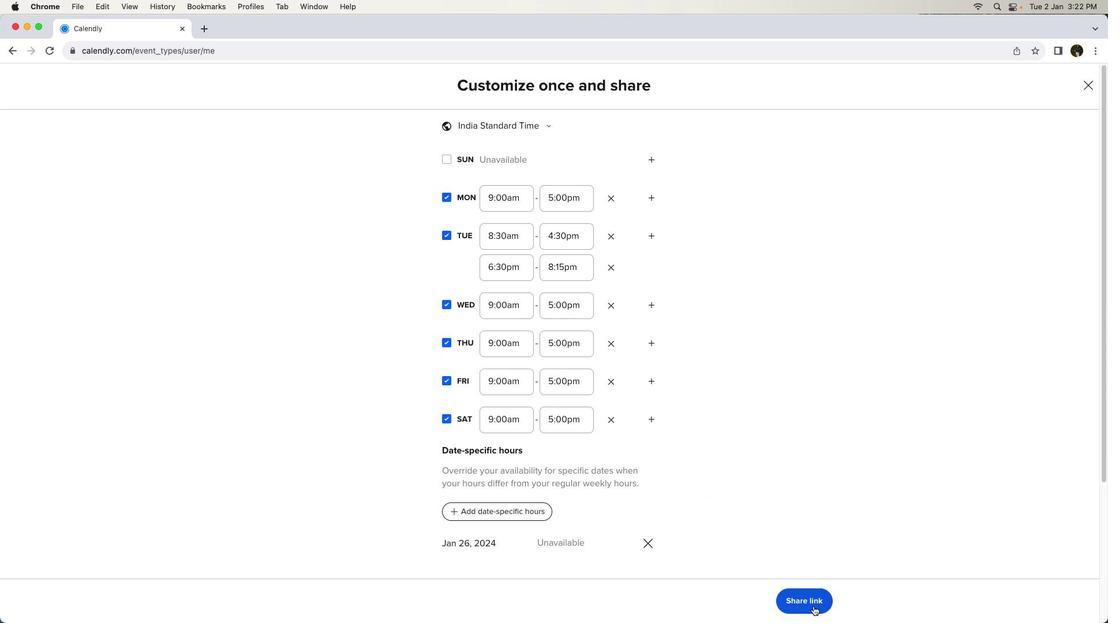 
Action: Mouse pressed left at (803, 591)
Screenshot: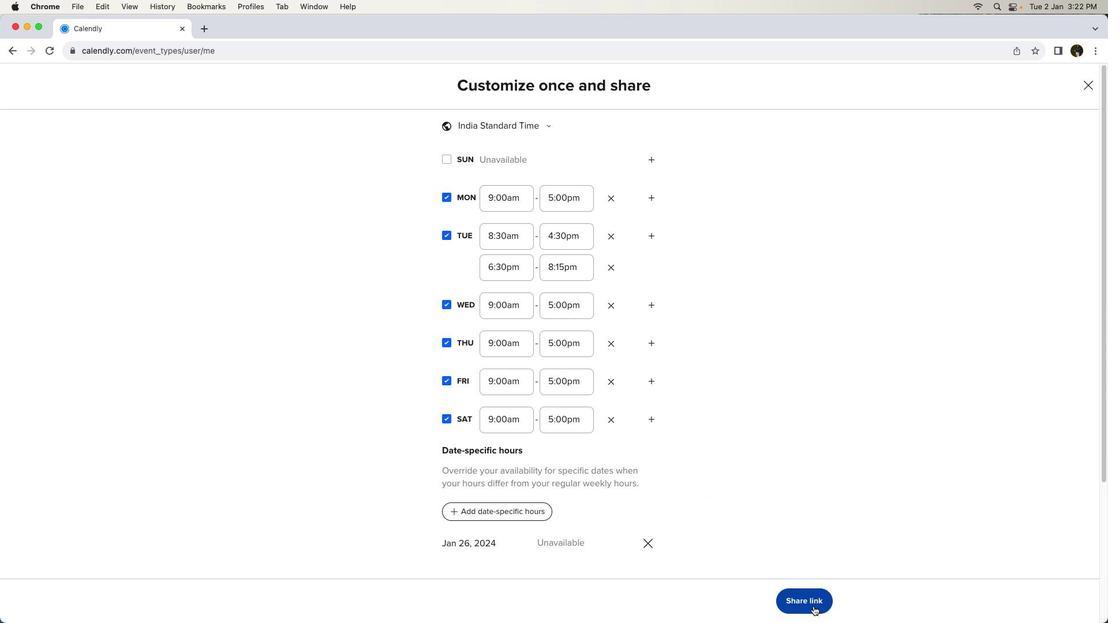 
Action: Mouse moved to (806, 539)
Screenshot: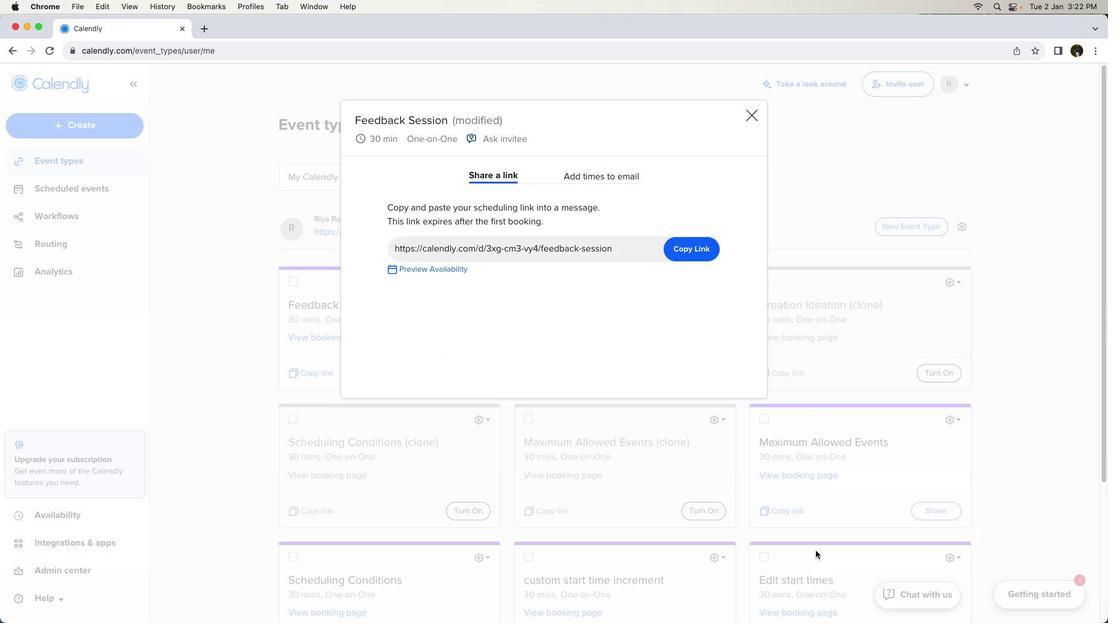 
